 Task: Look for space in Nairobi from 21st june, 2023 to 30th June, 2023 for 1 adult in price range Rs.13000 to Rs.18000. Place can be entire place with 1  bedroom having 1 bed and 1 bathroom. Property type can be flat. Amenities needed are: air conditioning. Required host language is English.
Action: Mouse moved to (329, 379)
Screenshot: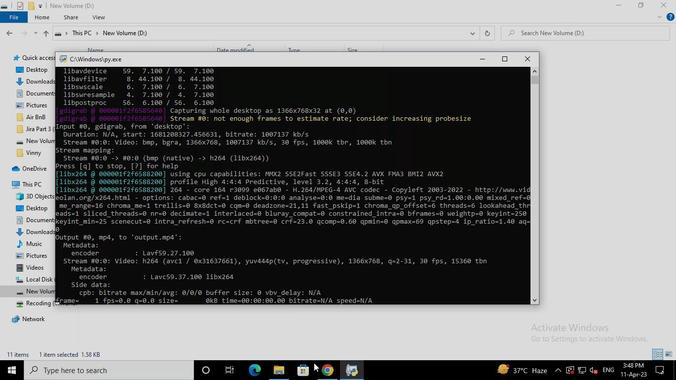 
Action: Mouse pressed left at (329, 379)
Screenshot: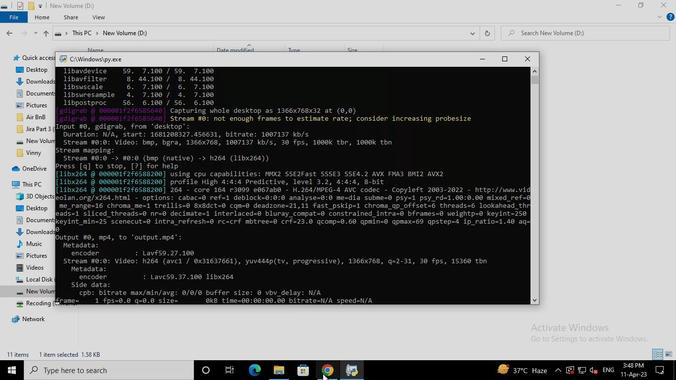 
Action: Mouse moved to (271, 85)
Screenshot: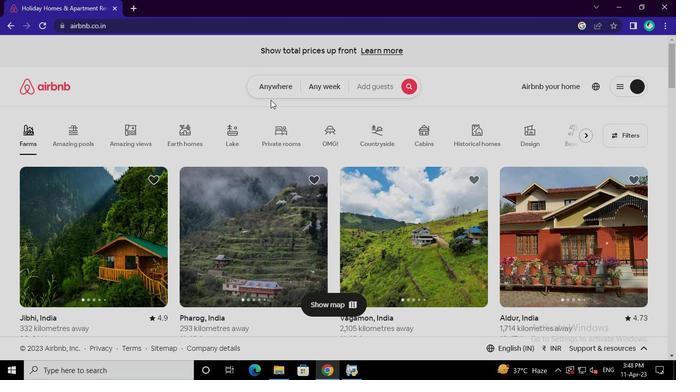 
Action: Mouse pressed left at (271, 85)
Screenshot: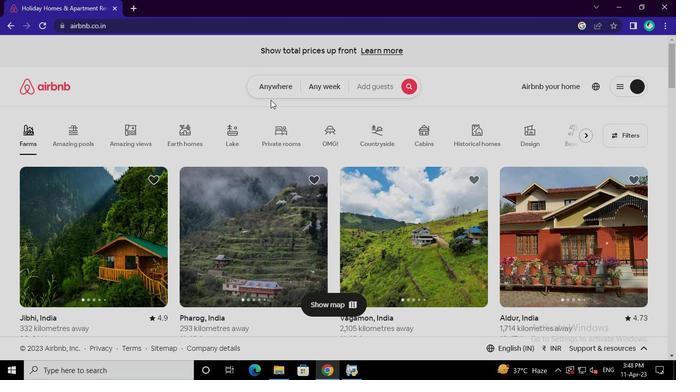 
Action: Mouse moved to (209, 128)
Screenshot: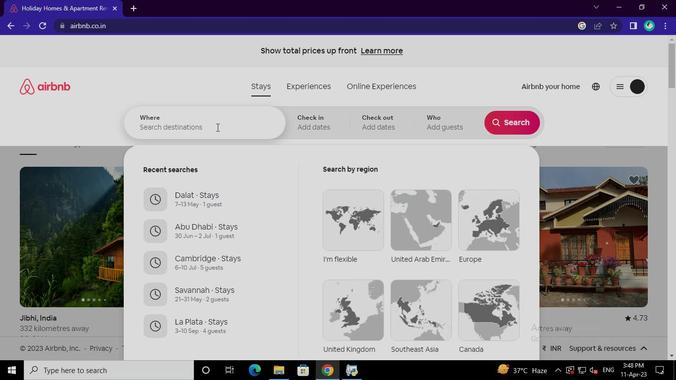 
Action: Mouse pressed left at (209, 128)
Screenshot: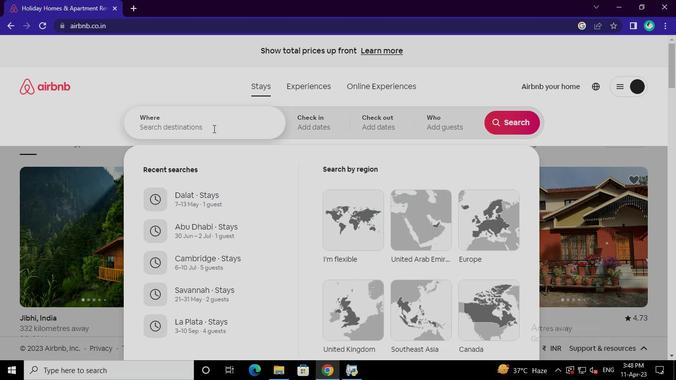 
Action: Keyboard n
Screenshot: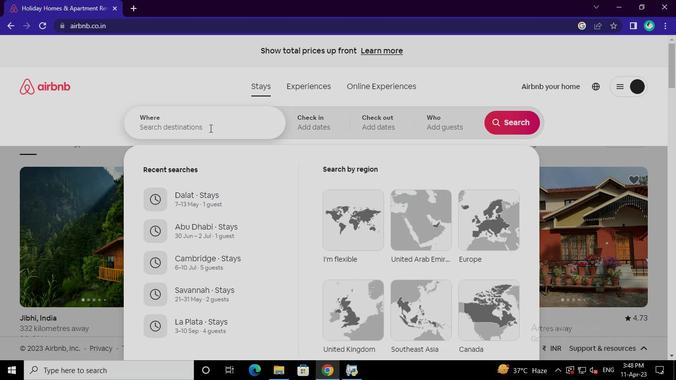 
Action: Keyboard a
Screenshot: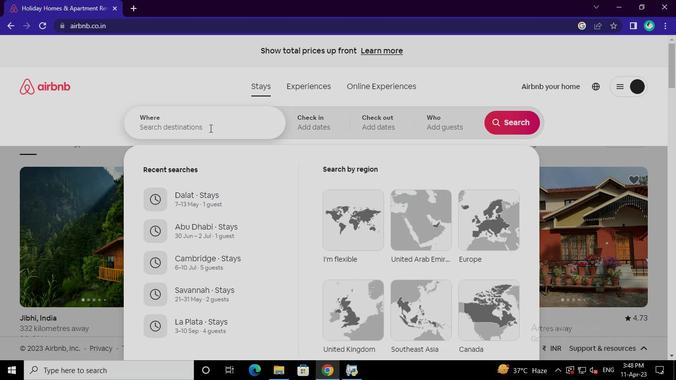 
Action: Keyboard i
Screenshot: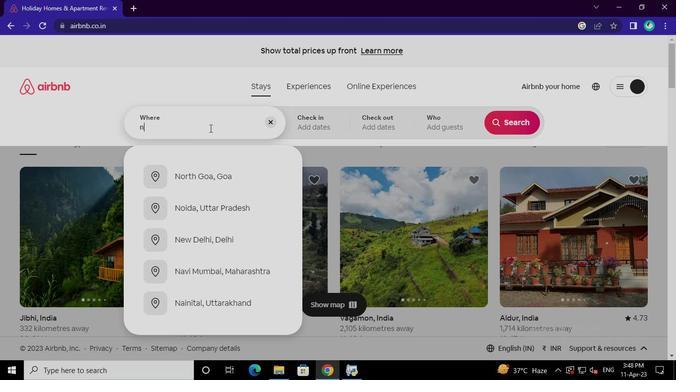 
Action: Keyboard r
Screenshot: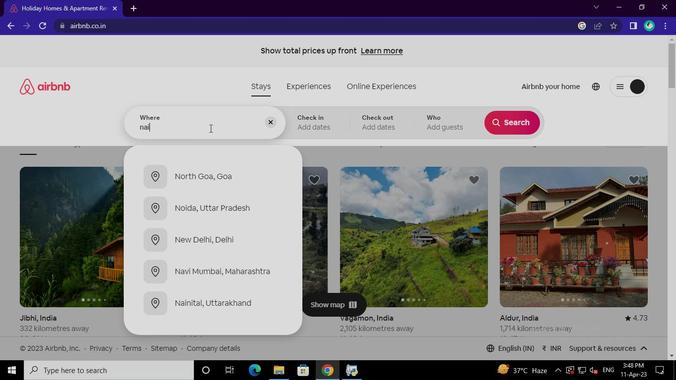 
Action: Mouse moved to (209, 175)
Screenshot: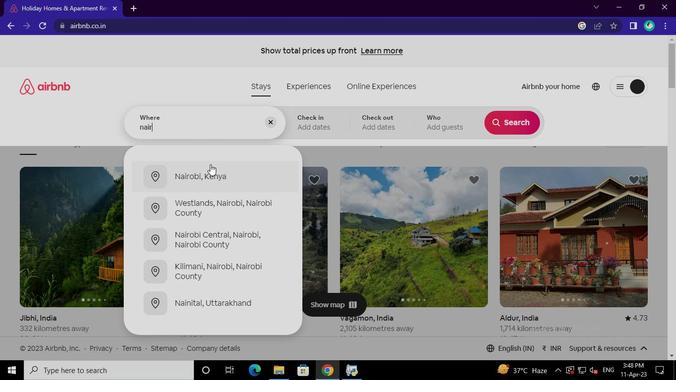 
Action: Mouse pressed left at (209, 175)
Screenshot: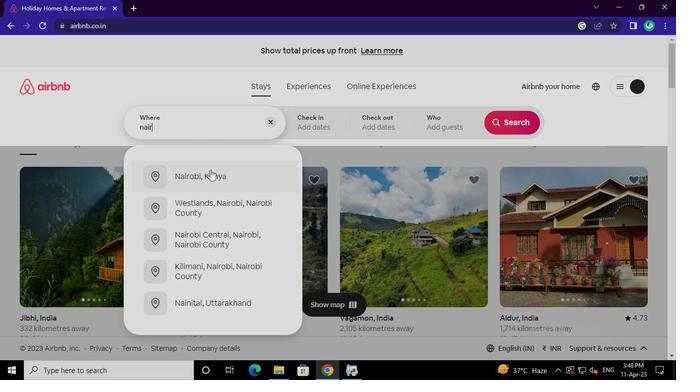 
Action: Mouse moved to (503, 202)
Screenshot: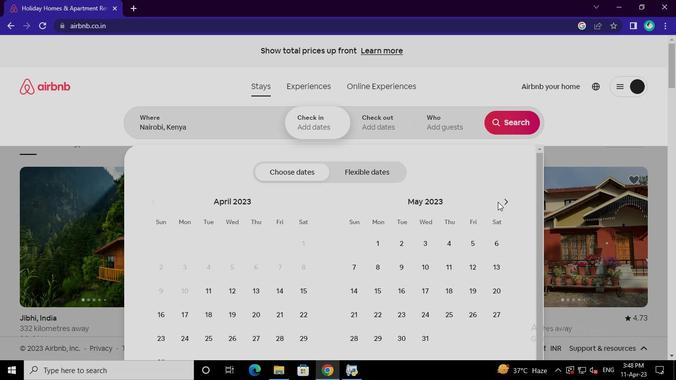 
Action: Mouse pressed left at (503, 202)
Screenshot: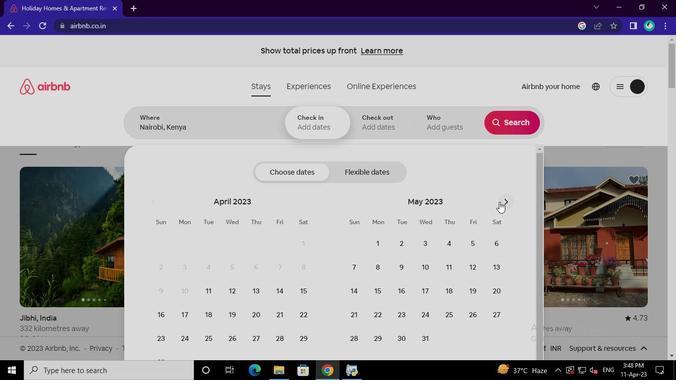 
Action: Mouse moved to (421, 309)
Screenshot: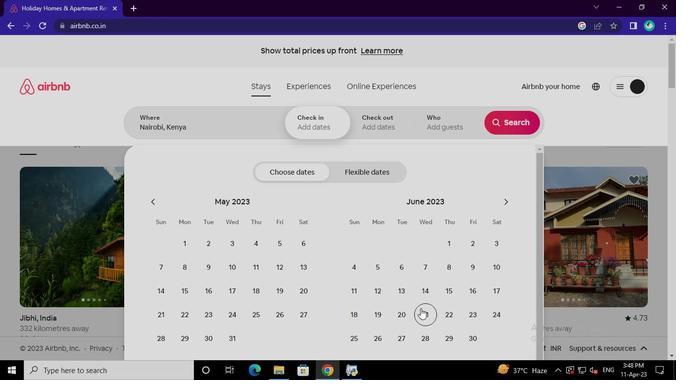 
Action: Mouse pressed left at (421, 309)
Screenshot: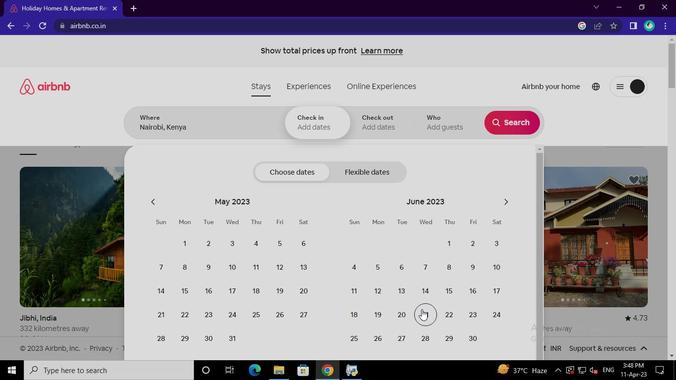 
Action: Mouse moved to (479, 337)
Screenshot: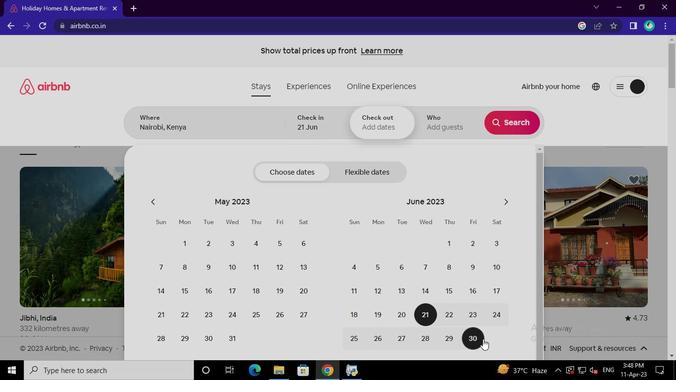 
Action: Mouse pressed left at (479, 337)
Screenshot: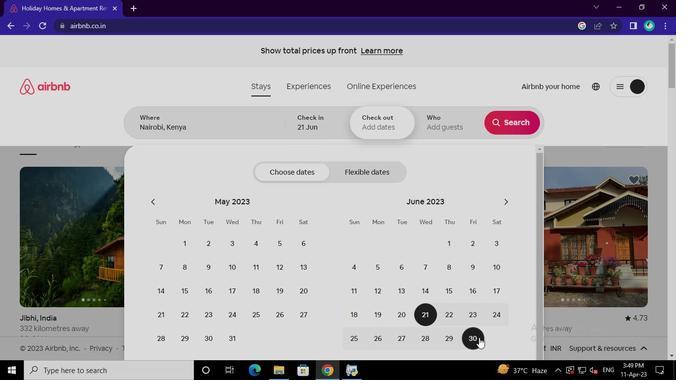 
Action: Mouse moved to (452, 130)
Screenshot: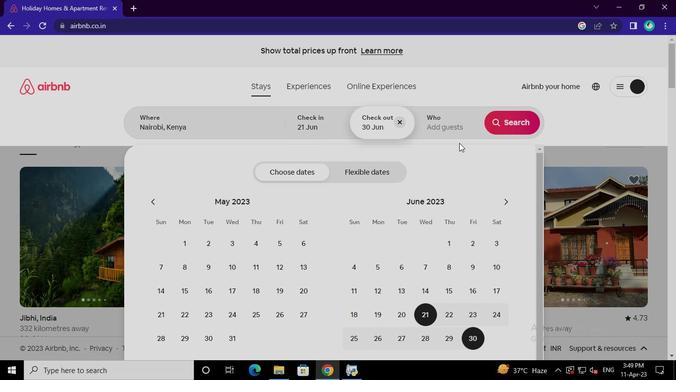 
Action: Mouse pressed left at (452, 130)
Screenshot: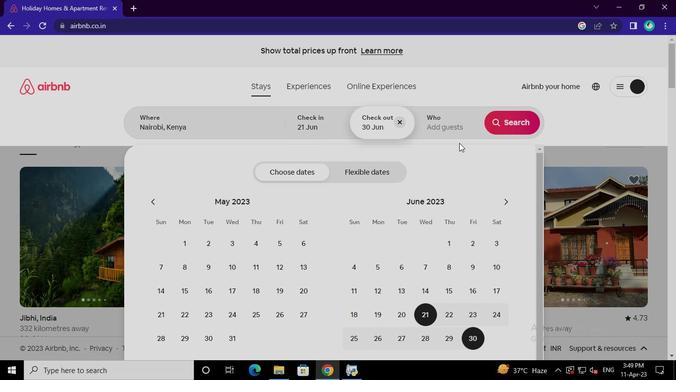 
Action: Mouse moved to (514, 176)
Screenshot: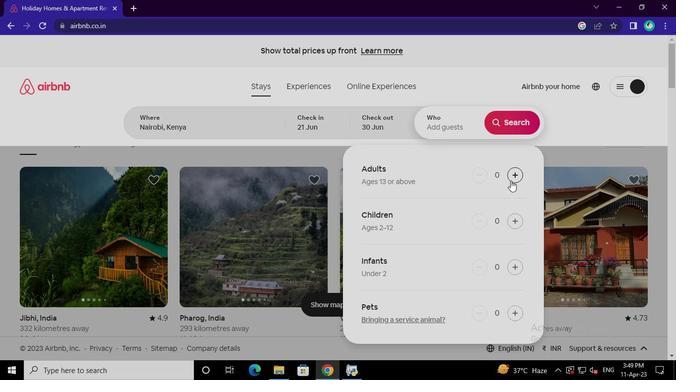 
Action: Mouse pressed left at (514, 176)
Screenshot: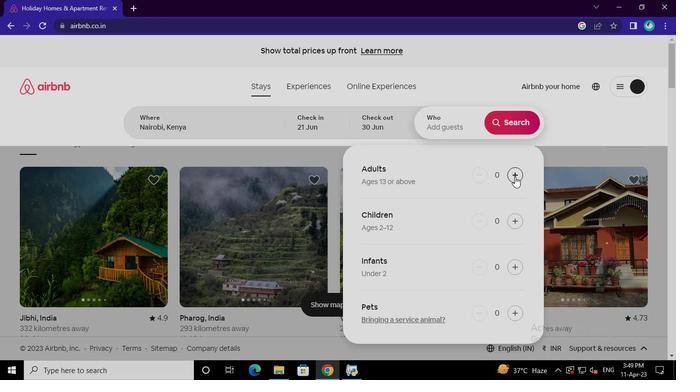 
Action: Mouse moved to (522, 125)
Screenshot: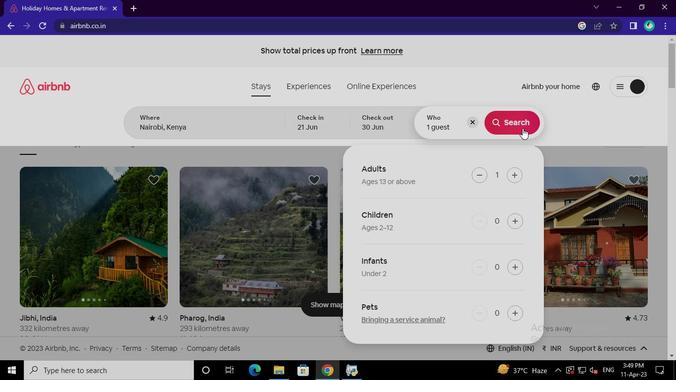 
Action: Mouse pressed left at (522, 125)
Screenshot: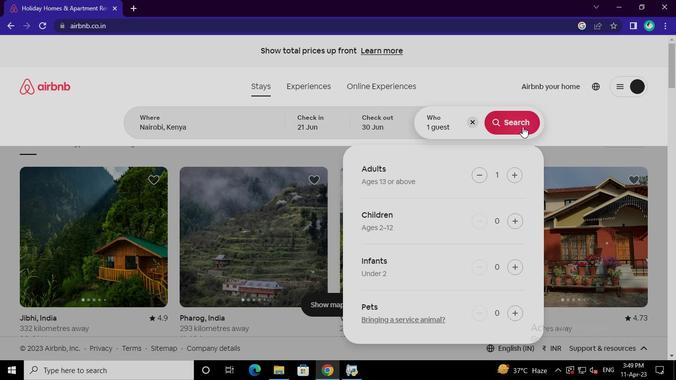 
Action: Mouse moved to (648, 88)
Screenshot: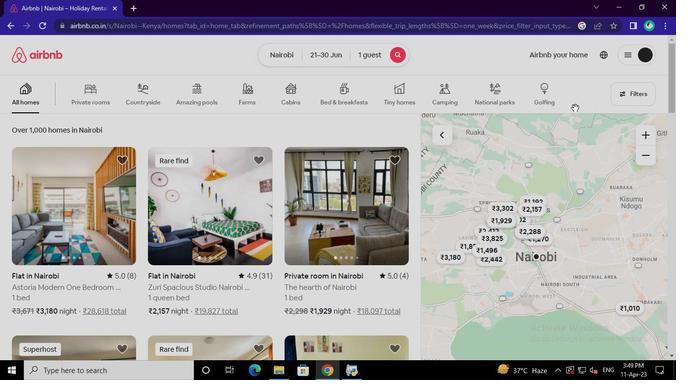 
Action: Mouse pressed left at (648, 88)
Screenshot: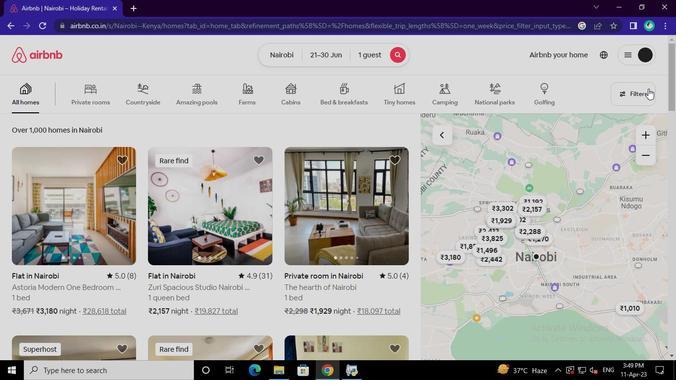 
Action: Mouse moved to (274, 213)
Screenshot: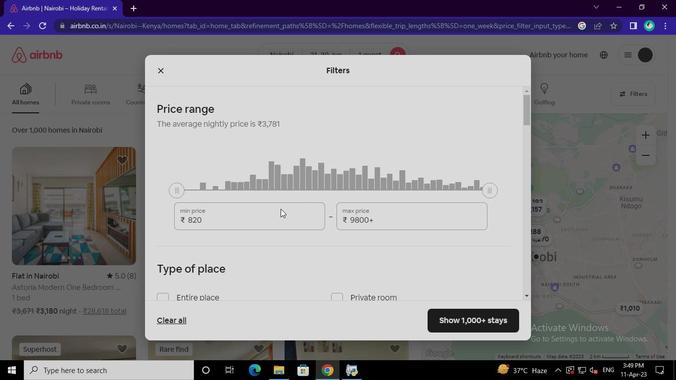 
Action: Mouse pressed left at (274, 213)
Screenshot: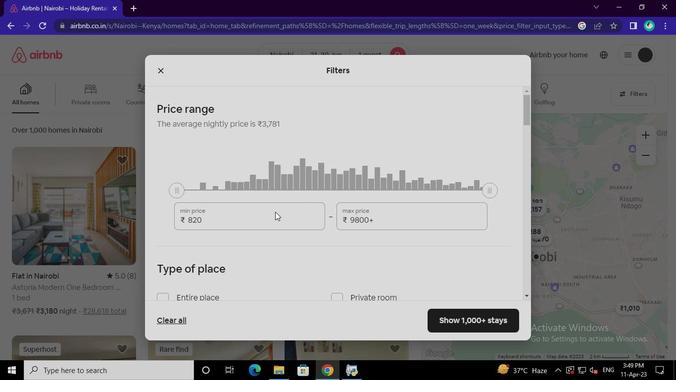 
Action: Keyboard Key.backspace
Screenshot: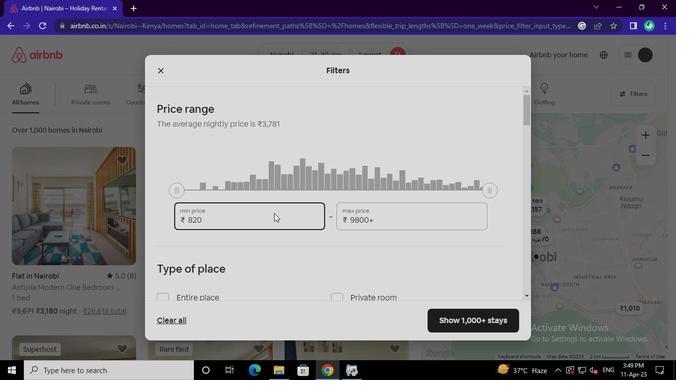 
Action: Keyboard Key.backspace
Screenshot: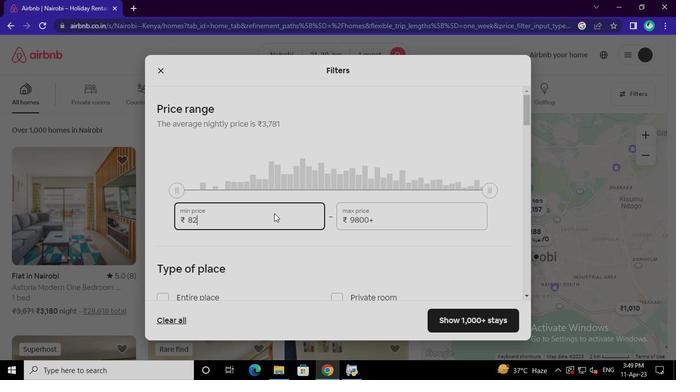 
Action: Keyboard Key.backspace
Screenshot: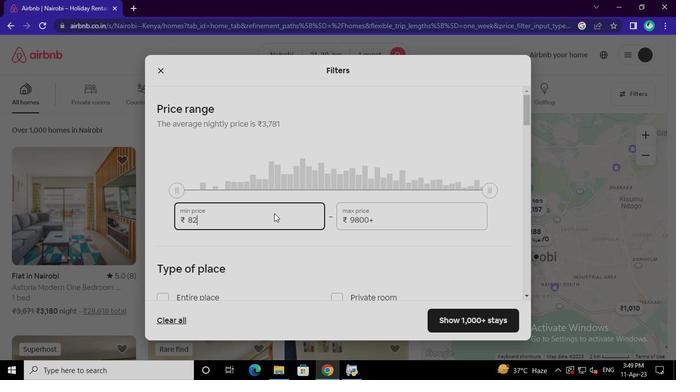 
Action: Keyboard Key.backspace
Screenshot: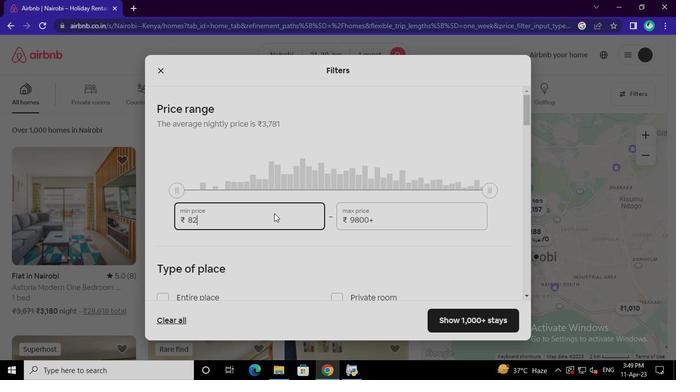 
Action: Keyboard Key.backspace
Screenshot: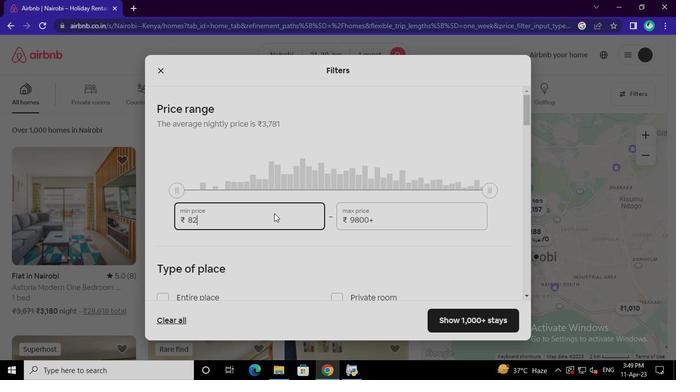 
Action: Keyboard Key.backspace
Screenshot: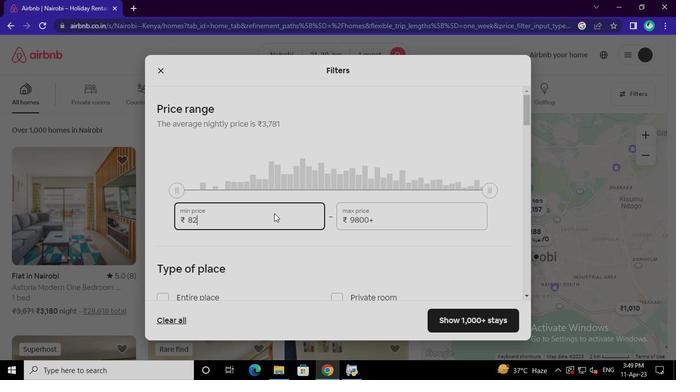 
Action: Keyboard Key.backspace
Screenshot: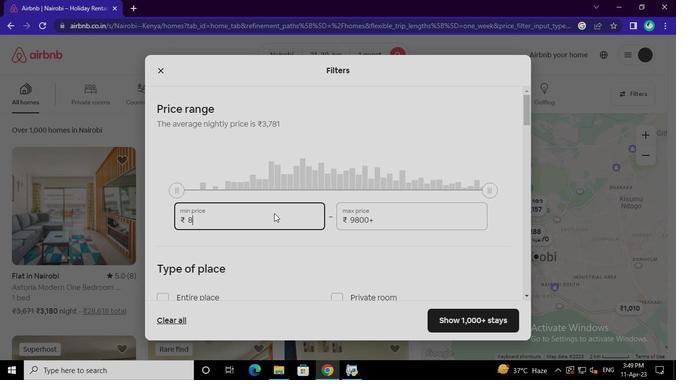 
Action: Keyboard Key.backspace
Screenshot: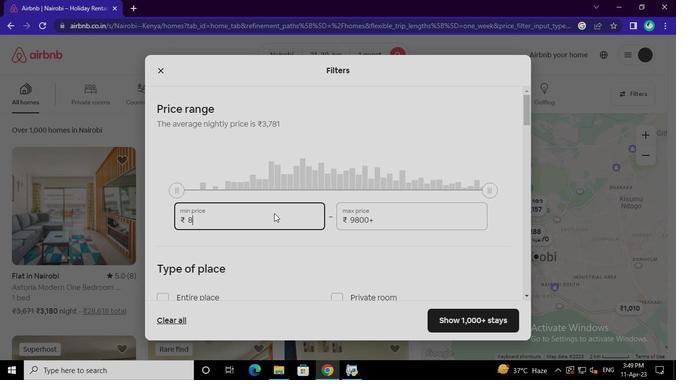 
Action: Keyboard Key.backspace
Screenshot: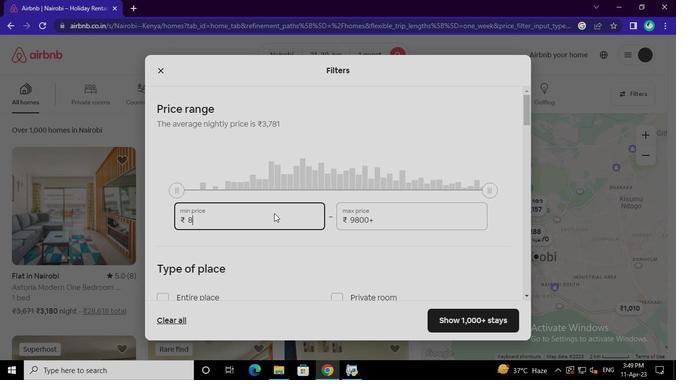 
Action: Keyboard Key.backspace
Screenshot: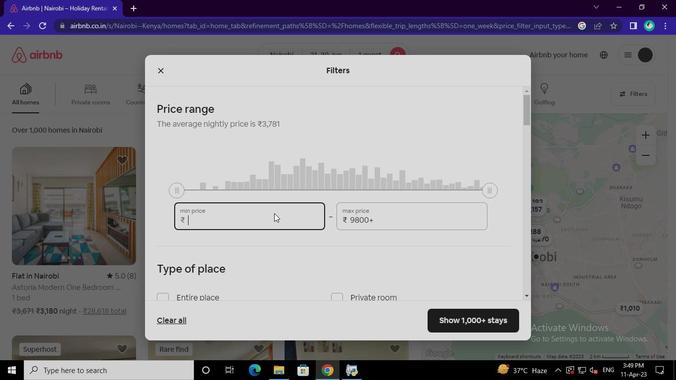 
Action: Keyboard Key.backspace
Screenshot: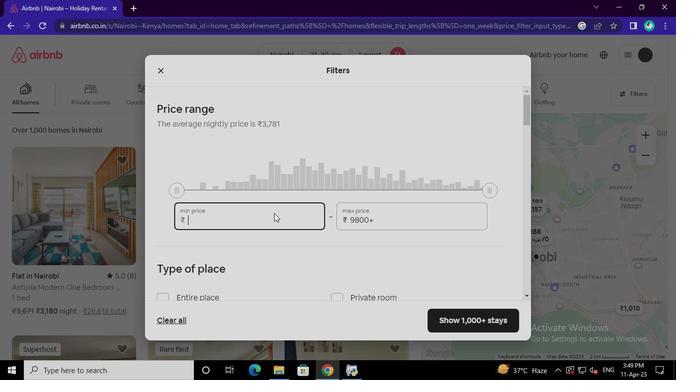 
Action: Keyboard <97>
Screenshot: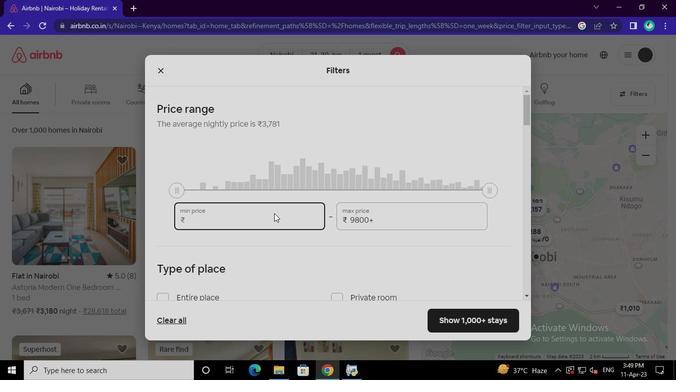 
Action: Keyboard <99>
Screenshot: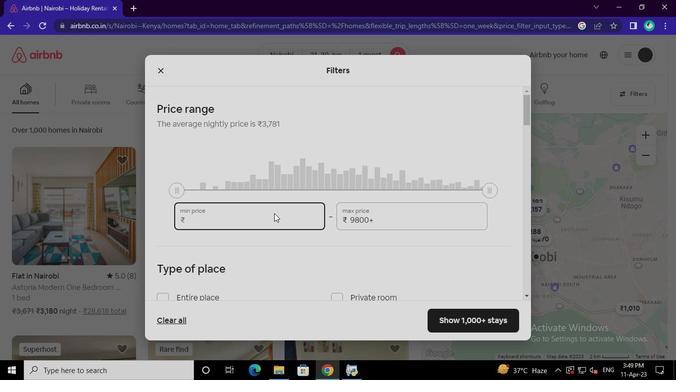 
Action: Keyboard <96>
Screenshot: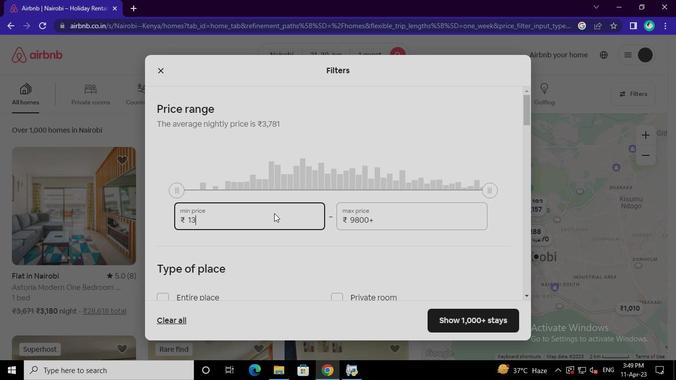
Action: Keyboard <96>
Screenshot: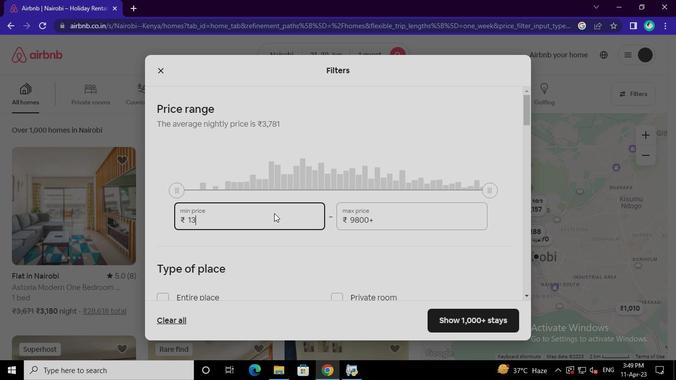 
Action: Keyboard <96>
Screenshot: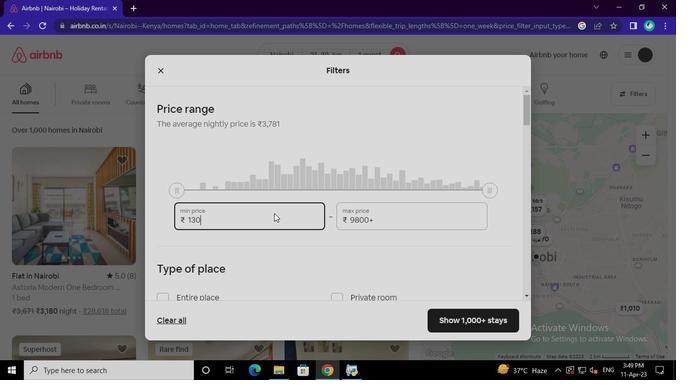 
Action: Mouse moved to (388, 217)
Screenshot: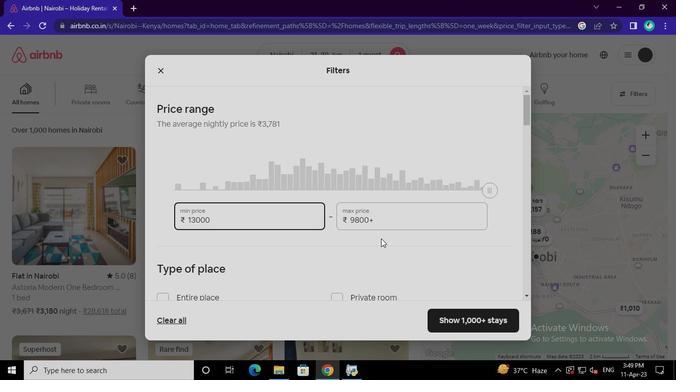 
Action: Mouse pressed left at (388, 217)
Screenshot: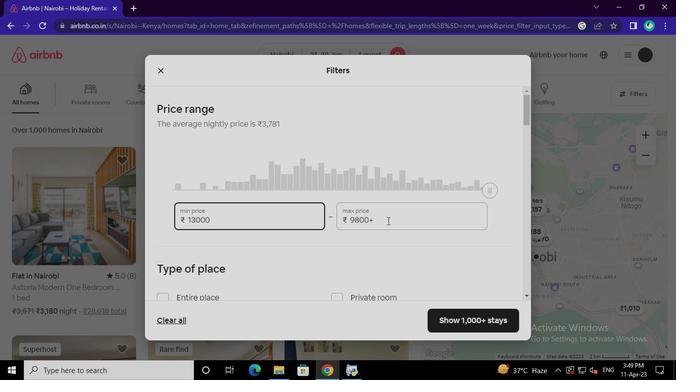 
Action: Keyboard Key.backspace
Screenshot: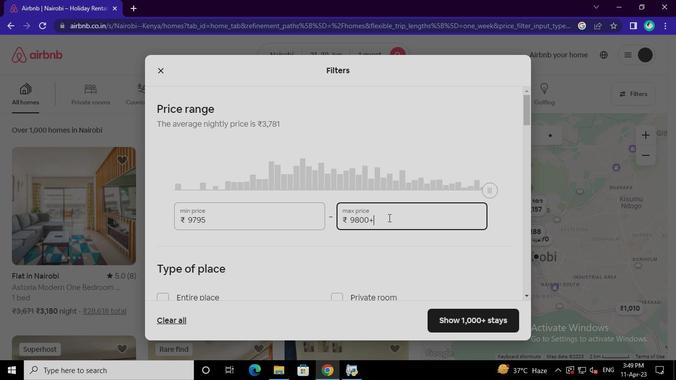 
Action: Keyboard Key.backspace
Screenshot: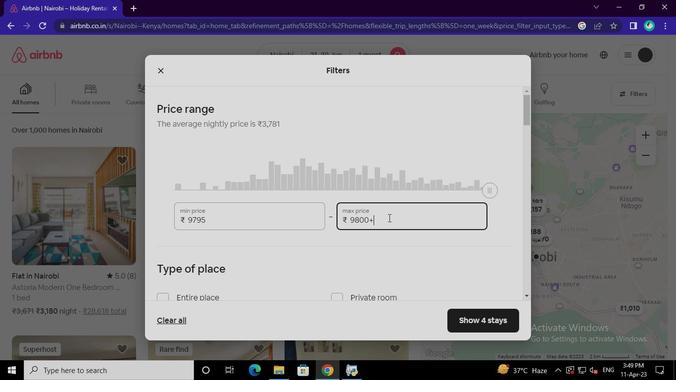 
Action: Keyboard Key.backspace
Screenshot: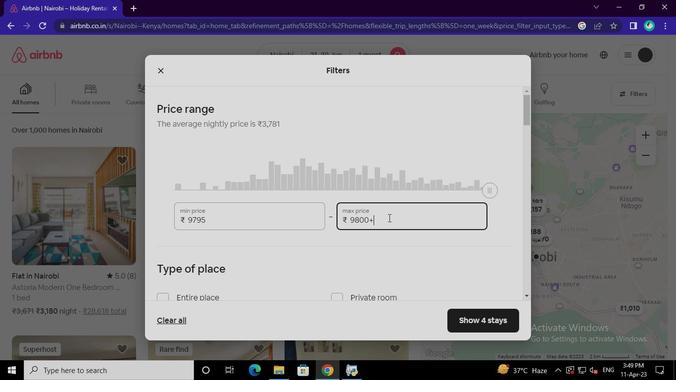 
Action: Keyboard Key.backspace
Screenshot: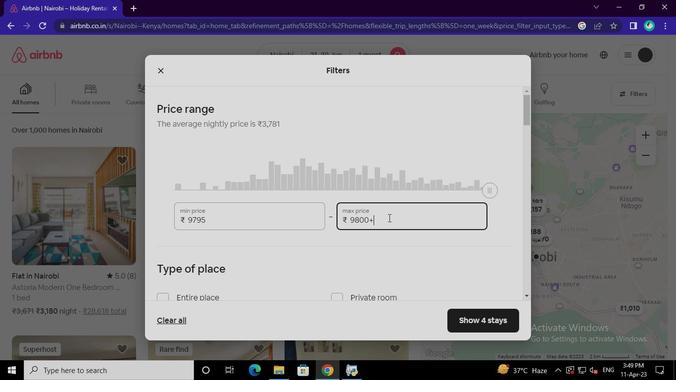
Action: Keyboard Key.backspace
Screenshot: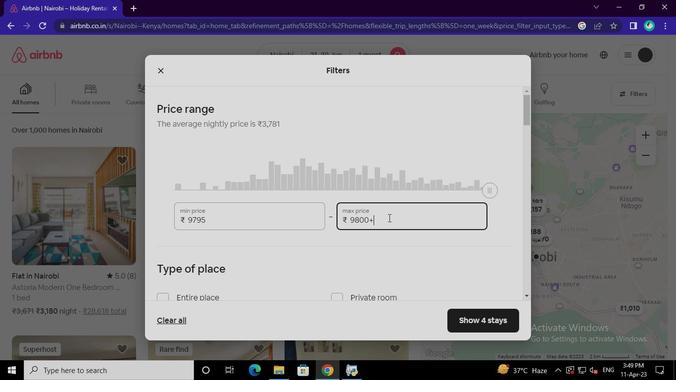 
Action: Keyboard Key.backspace
Screenshot: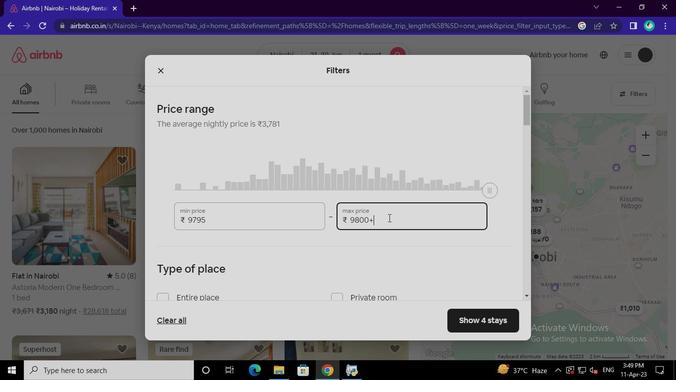 
Action: Keyboard Key.backspace
Screenshot: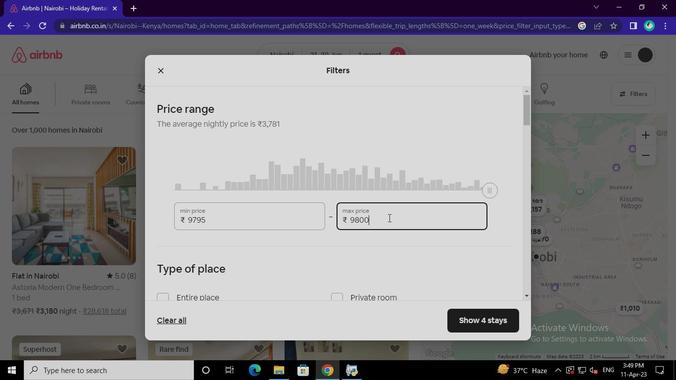 
Action: Keyboard Key.backspace
Screenshot: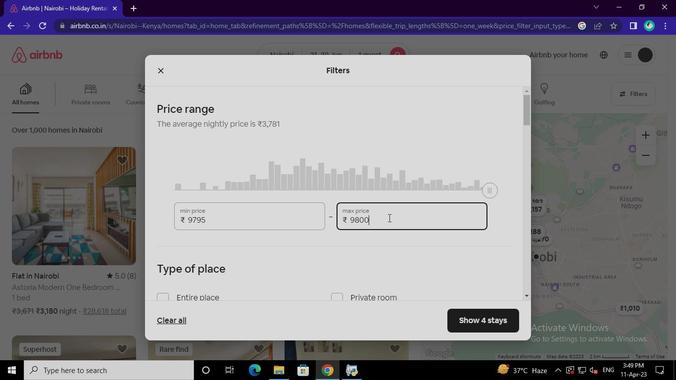 
Action: Keyboard Key.backspace
Screenshot: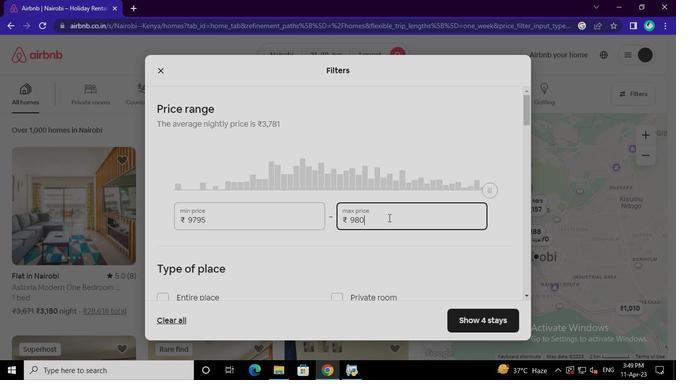 
Action: Keyboard Key.backspace
Screenshot: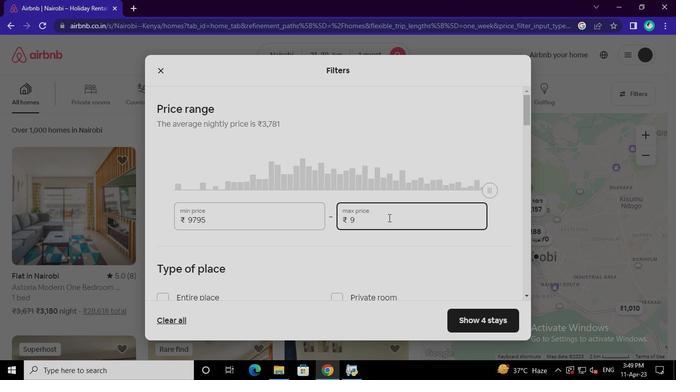 
Action: Keyboard Key.backspace
Screenshot: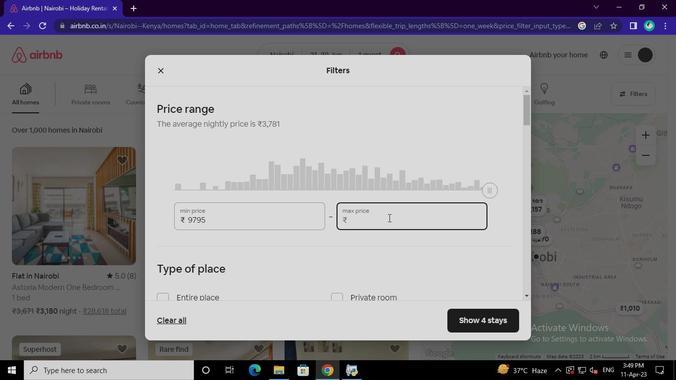 
Action: Keyboard Key.backspace
Screenshot: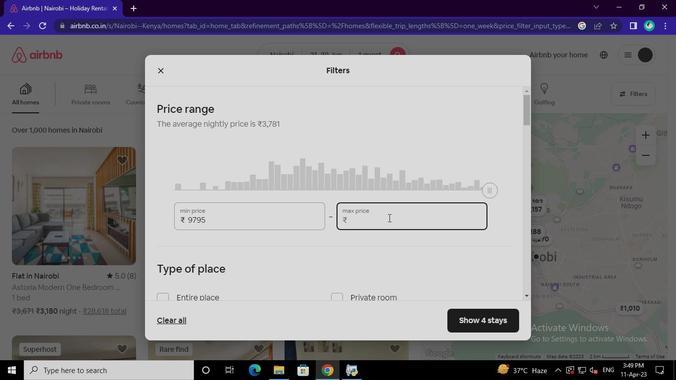 
Action: Keyboard Key.backspace
Screenshot: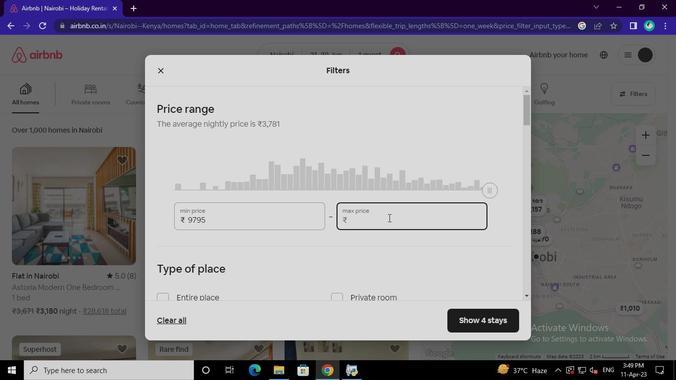 
Action: Keyboard <97>
Screenshot: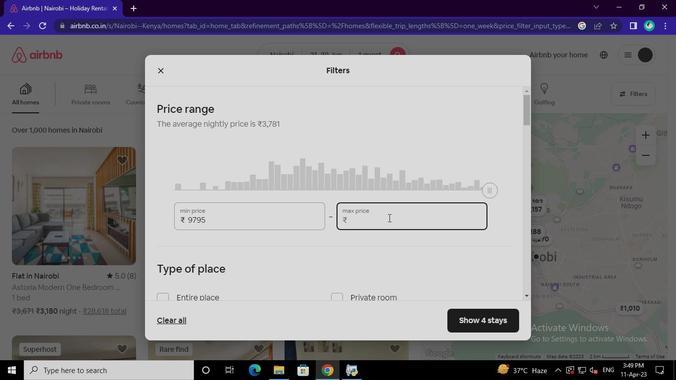 
Action: Keyboard <104>
Screenshot: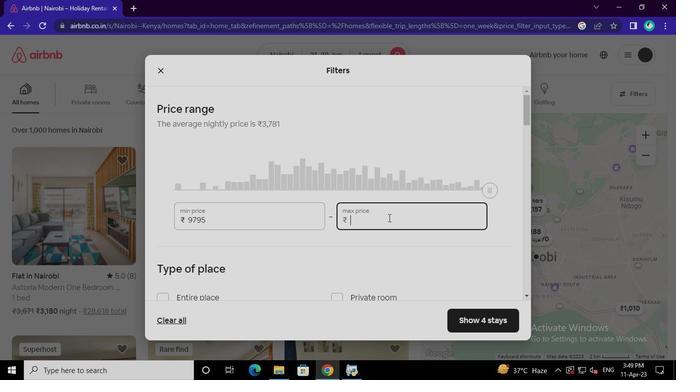 
Action: Keyboard <96>
Screenshot: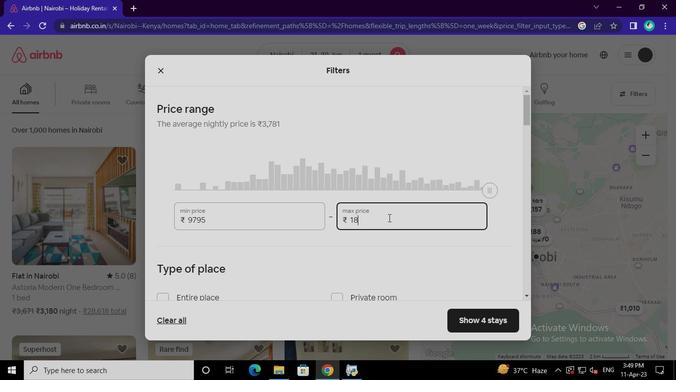 
Action: Keyboard <96>
Screenshot: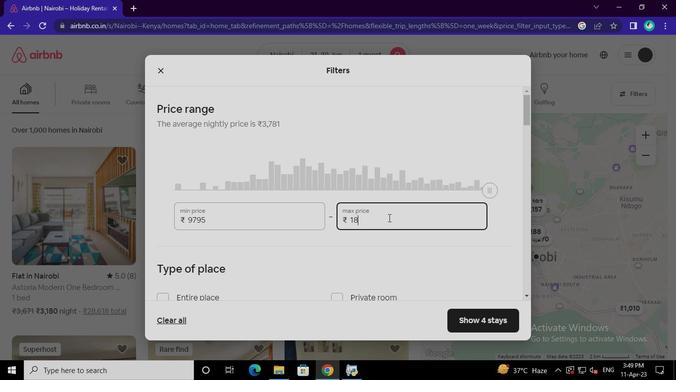 
Action: Keyboard <96>
Screenshot: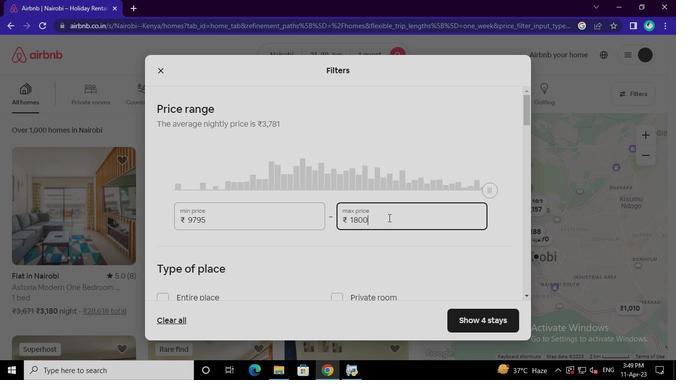 
Action: Mouse moved to (202, 196)
Screenshot: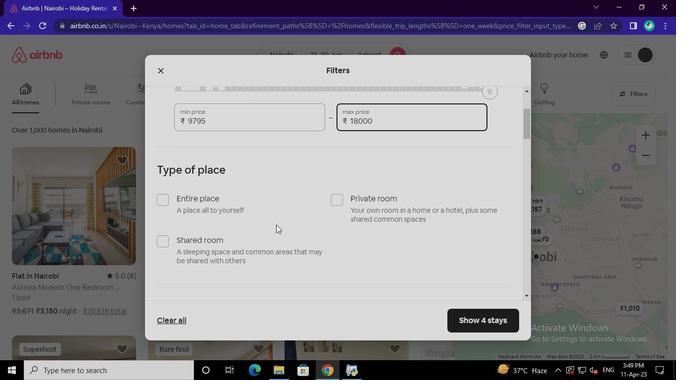 
Action: Mouse pressed left at (202, 196)
Screenshot: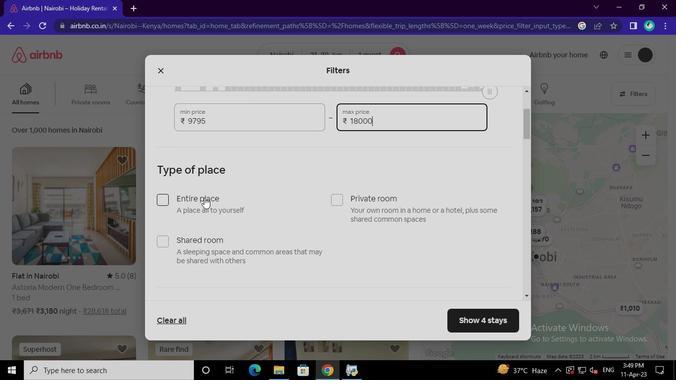
Action: Mouse moved to (214, 257)
Screenshot: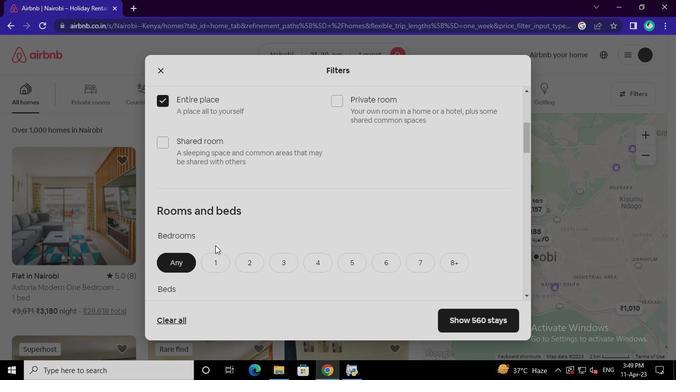 
Action: Mouse pressed left at (214, 257)
Screenshot: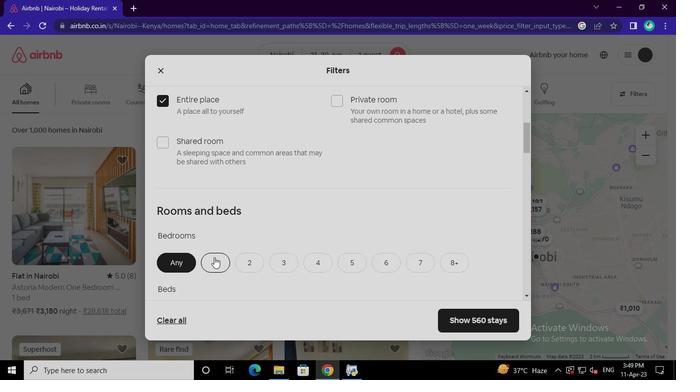 
Action: Mouse moved to (225, 267)
Screenshot: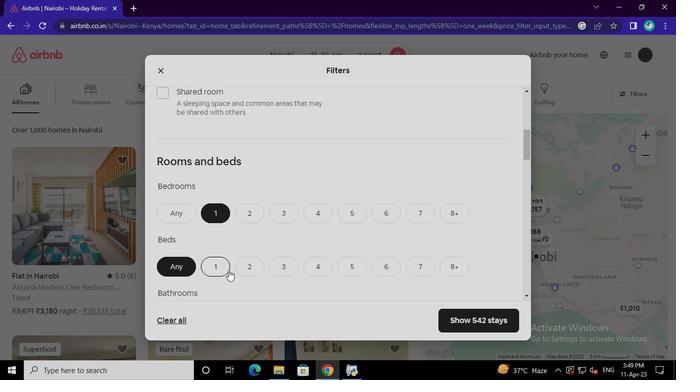 
Action: Mouse pressed left at (225, 267)
Screenshot: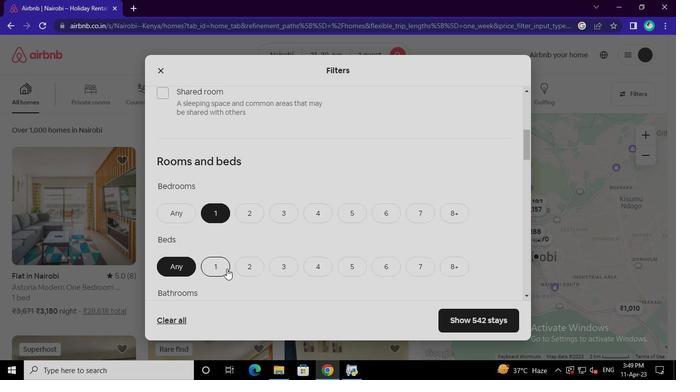 
Action: Mouse moved to (221, 267)
Screenshot: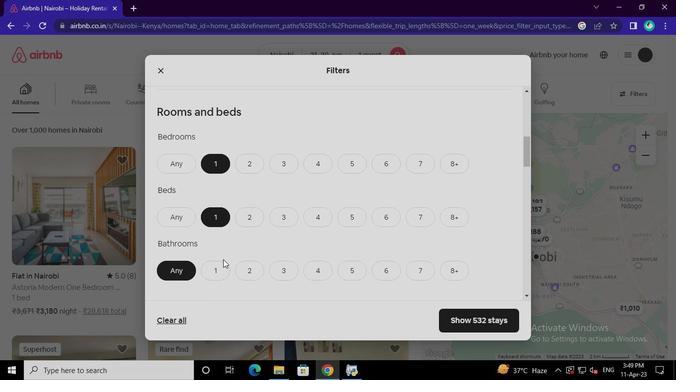 
Action: Mouse pressed left at (221, 267)
Screenshot: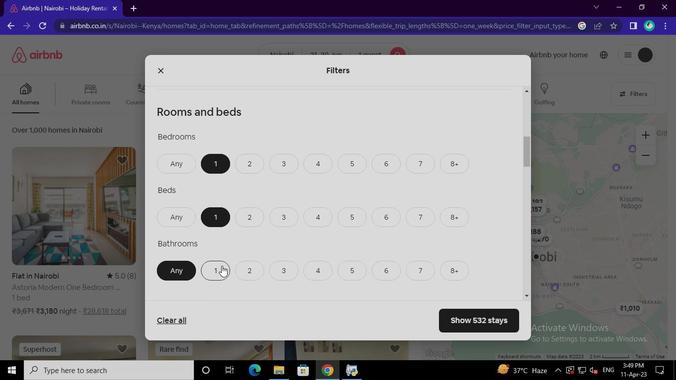 
Action: Mouse moved to (269, 229)
Screenshot: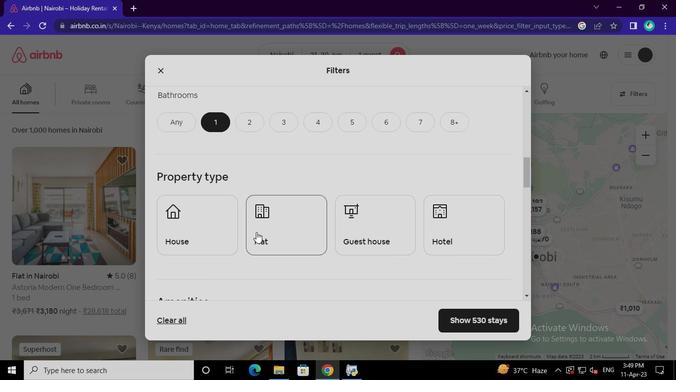 
Action: Mouse pressed left at (269, 229)
Screenshot: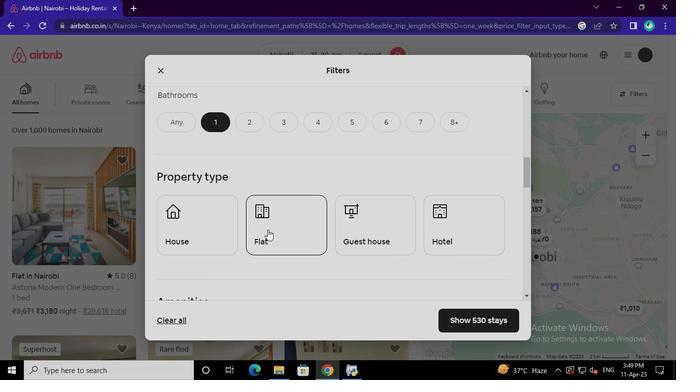 
Action: Mouse moved to (186, 222)
Screenshot: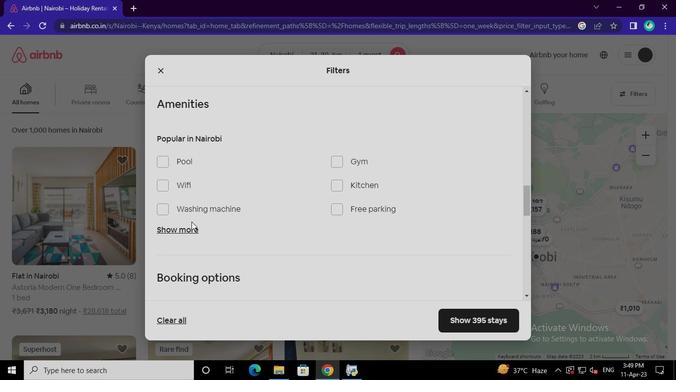 
Action: Mouse pressed left at (186, 222)
Screenshot: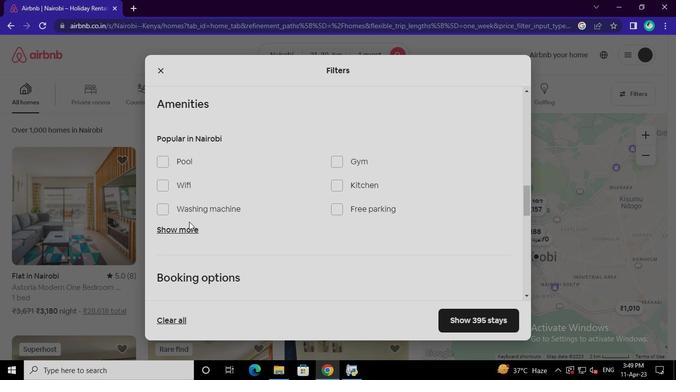 
Action: Mouse moved to (185, 228)
Screenshot: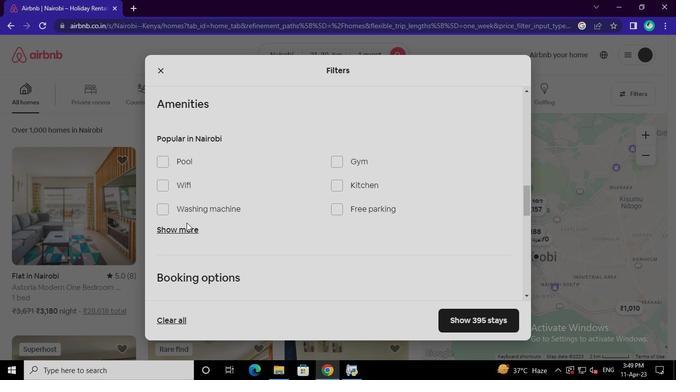 
Action: Mouse pressed left at (185, 228)
Screenshot: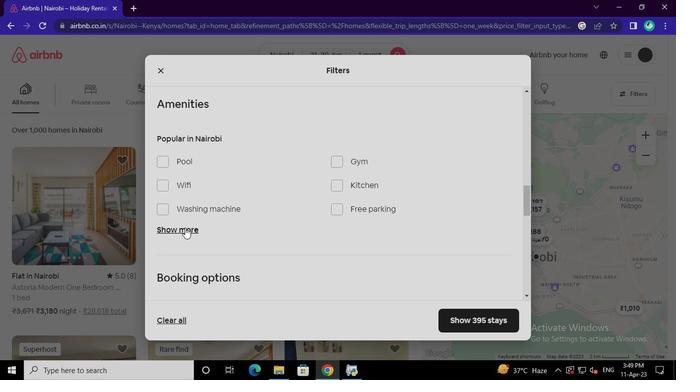 
Action: Mouse moved to (332, 213)
Screenshot: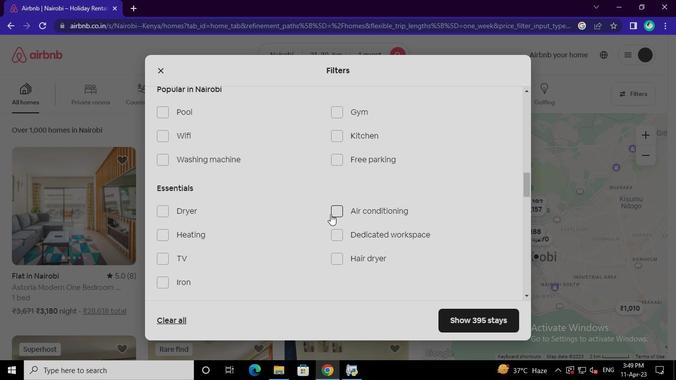 
Action: Mouse pressed left at (332, 213)
Screenshot: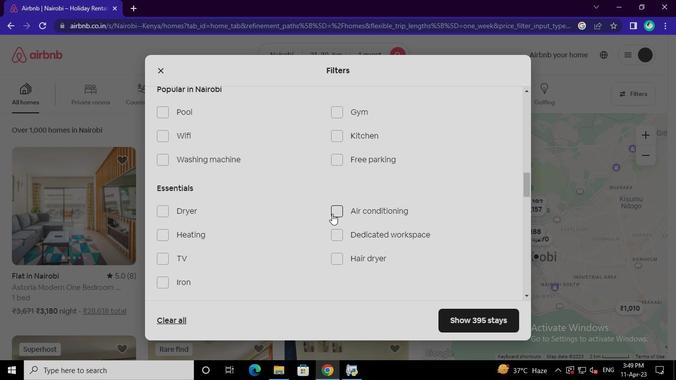 
Action: Mouse moved to (202, 232)
Screenshot: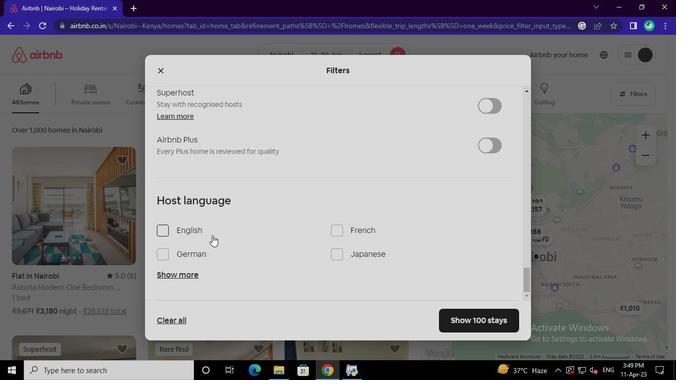 
Action: Mouse pressed left at (202, 232)
Screenshot: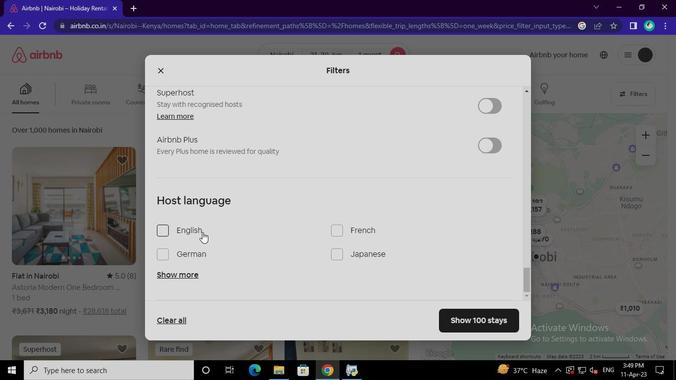 
Action: Mouse moved to (469, 318)
Screenshot: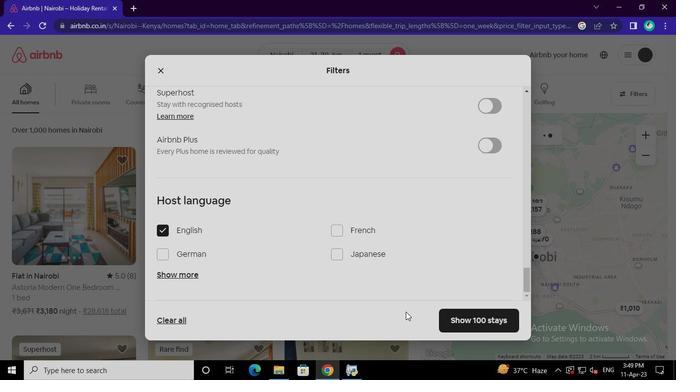 
Action: Mouse pressed left at (469, 318)
Screenshot: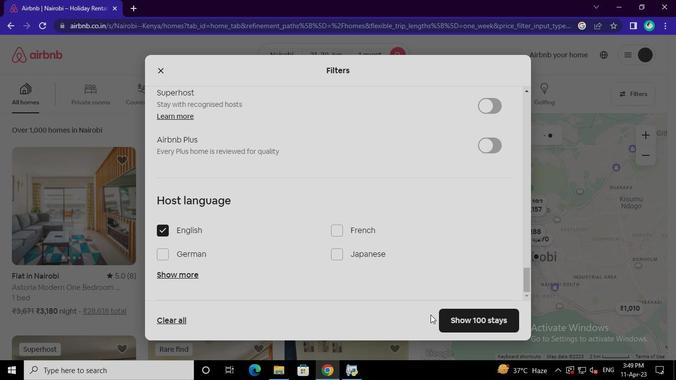
Action: Mouse moved to (351, 373)
Screenshot: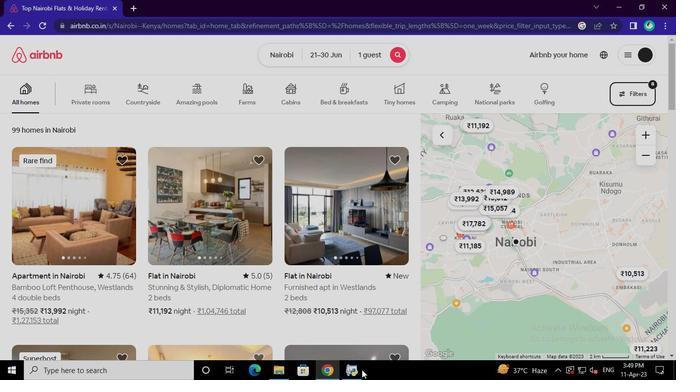 
Action: Mouse pressed left at (351, 373)
Screenshot: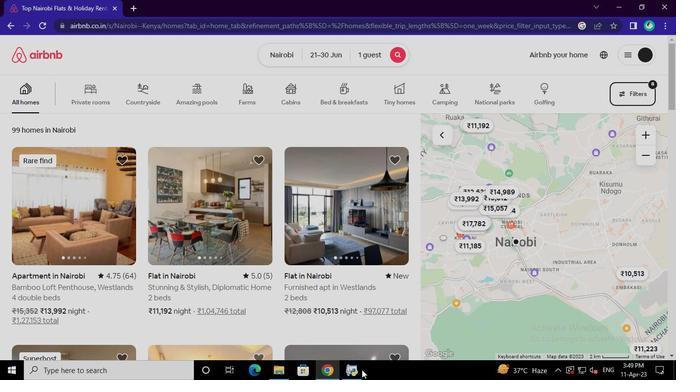 
Action: Mouse moved to (535, 53)
Screenshot: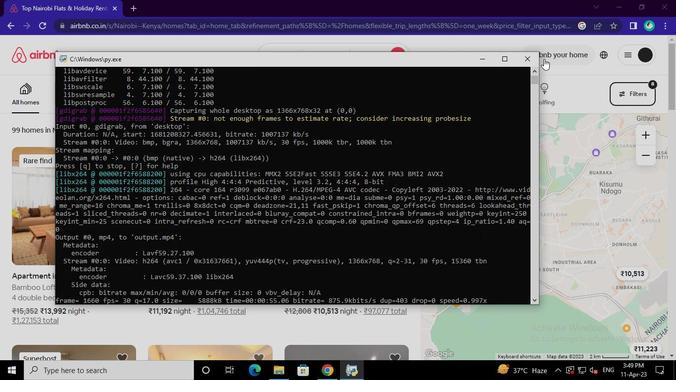 
Action: Mouse pressed left at (535, 53)
Screenshot: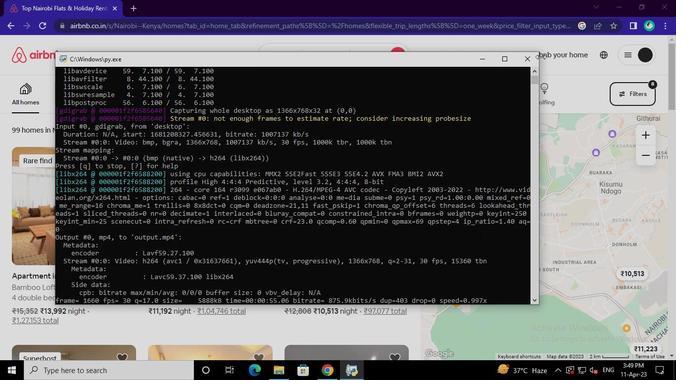 
Action: Mouse moved to (534, 53)
Screenshot: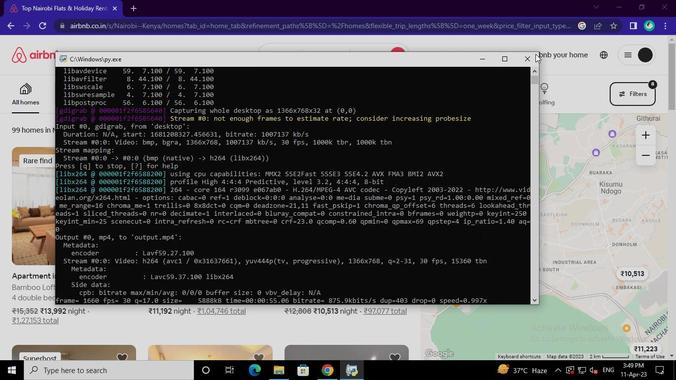 
